 Task: Import a spreadsheet with the name "Wrap Up Sheet" from the upload.
Action: Mouse moved to (42, 70)
Screenshot: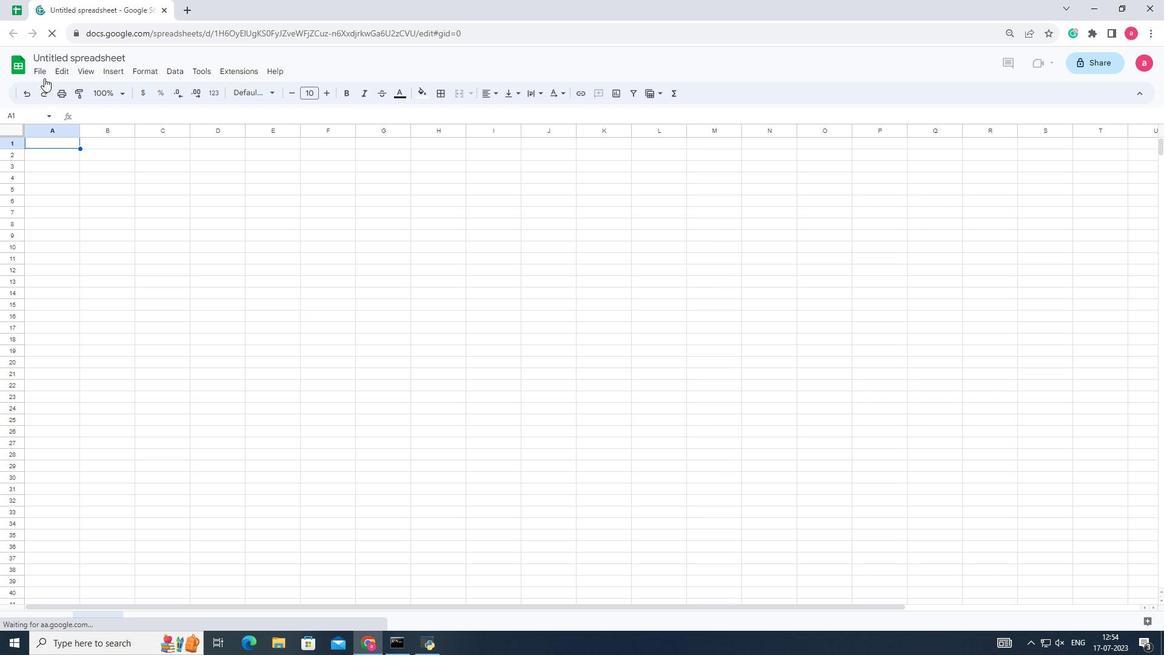 
Action: Mouse pressed left at (42, 70)
Screenshot: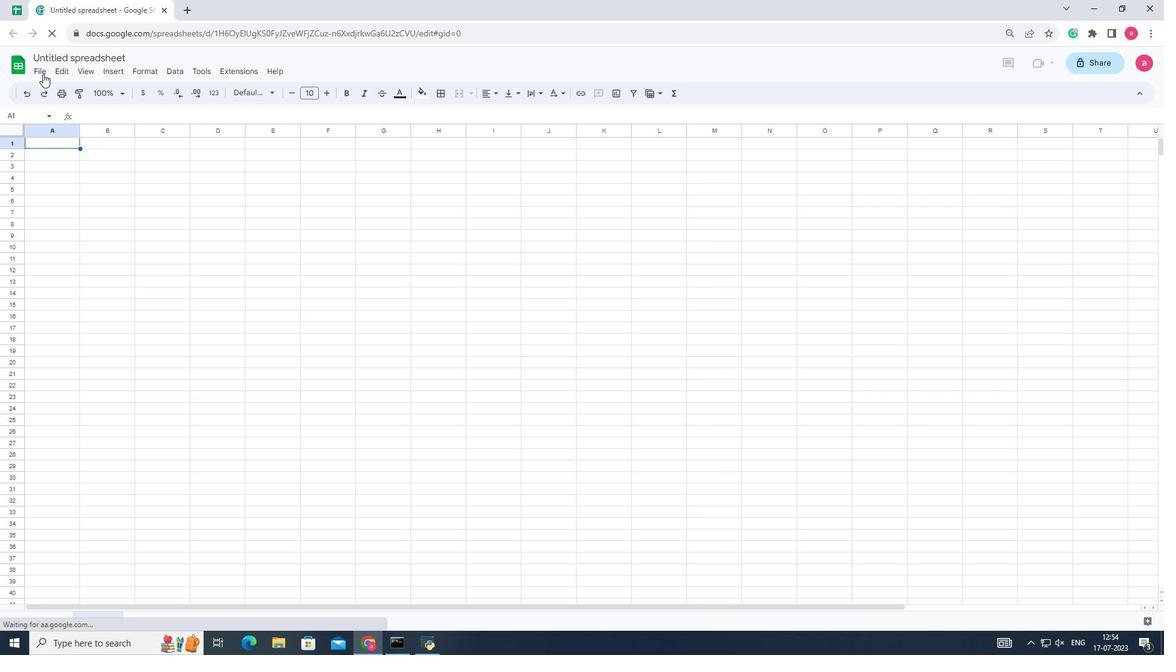 
Action: Mouse moved to (78, 123)
Screenshot: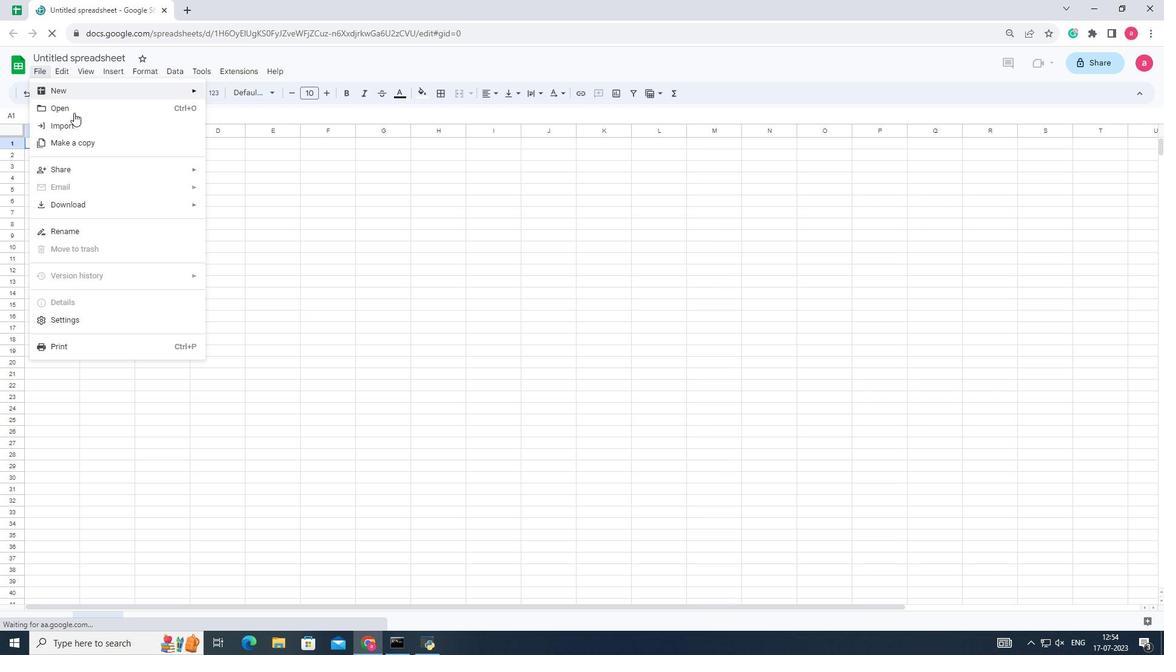 
Action: Mouse pressed left at (78, 123)
Screenshot: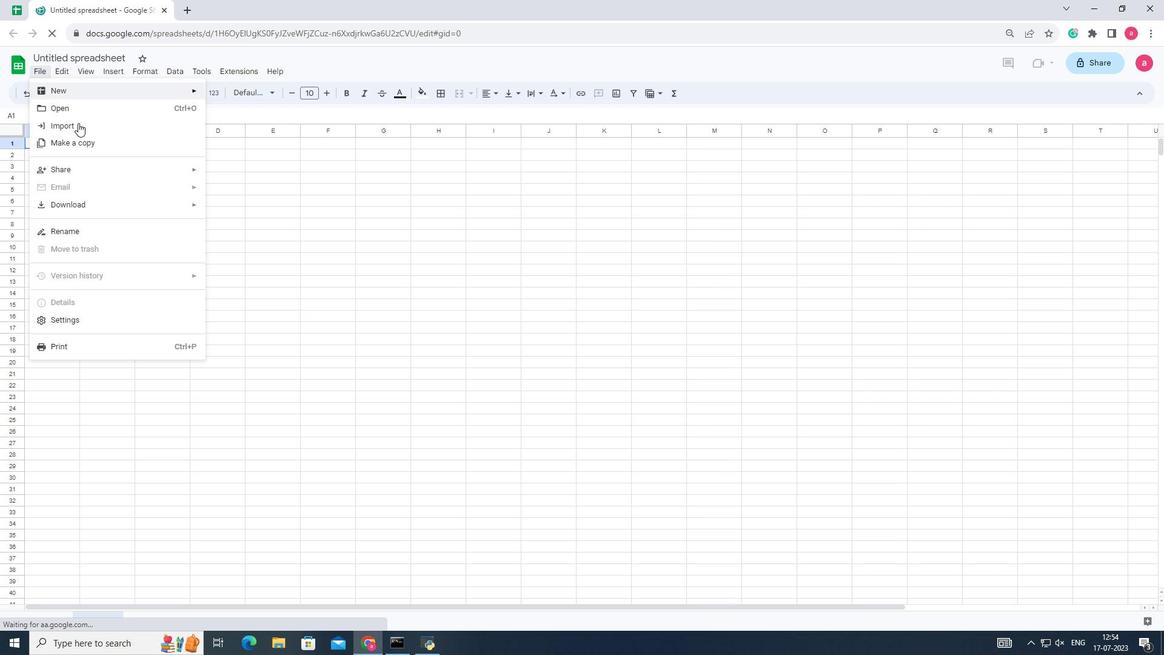 
Action: Mouse moved to (493, 216)
Screenshot: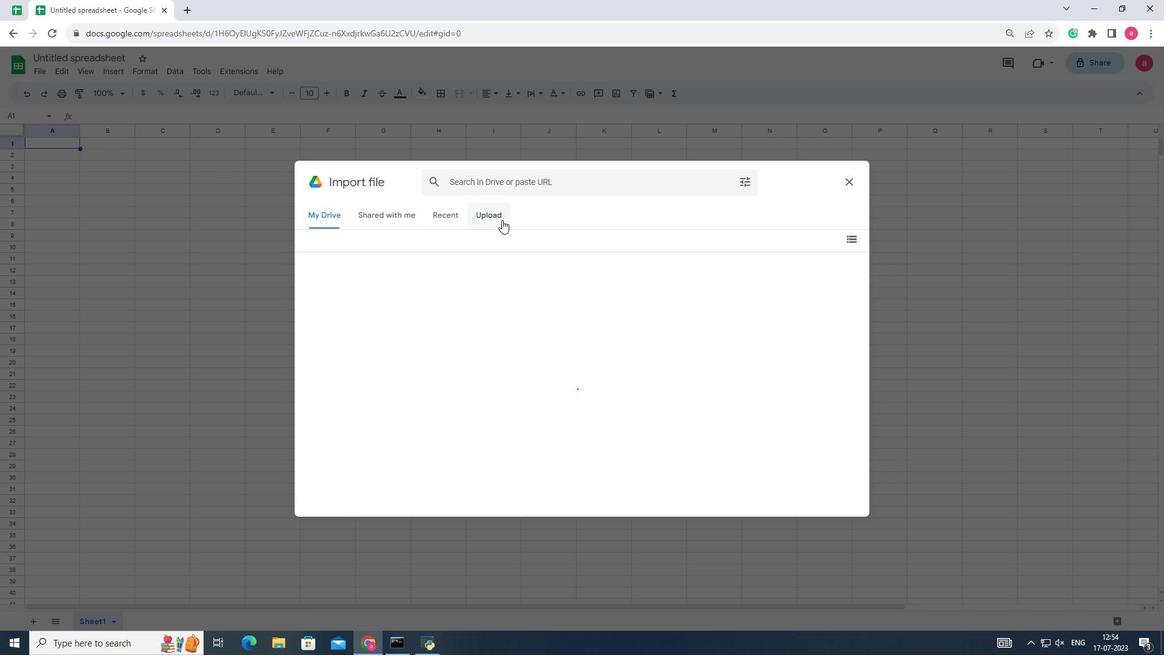 
Action: Mouse pressed left at (493, 216)
Screenshot: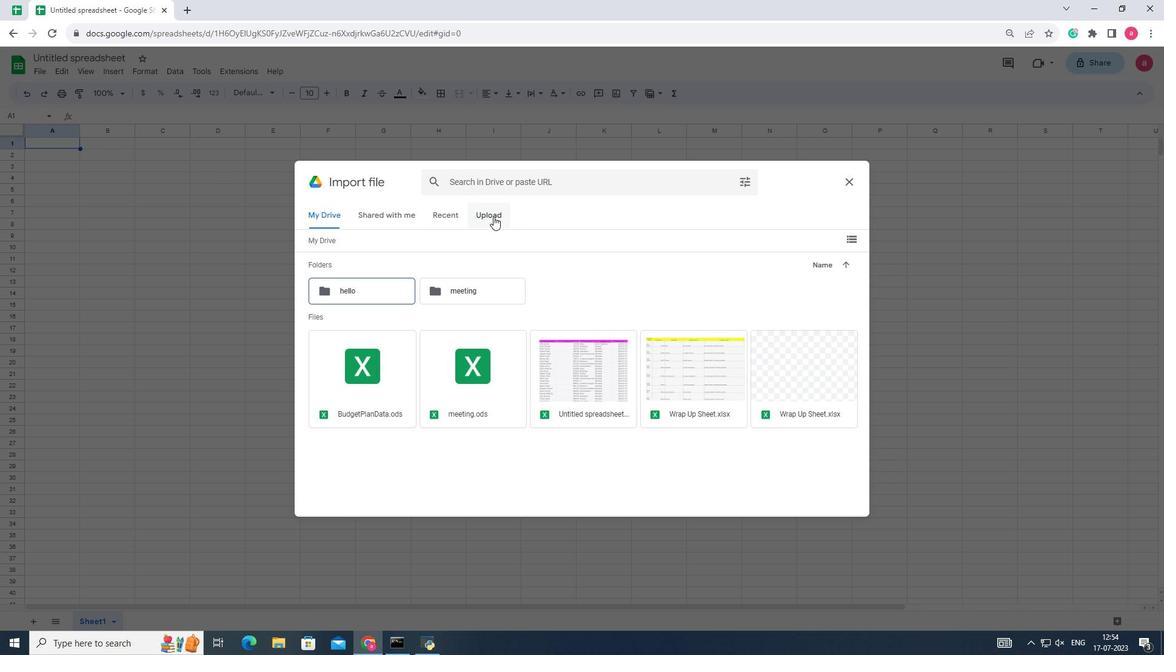 
Action: Mouse moved to (568, 405)
Screenshot: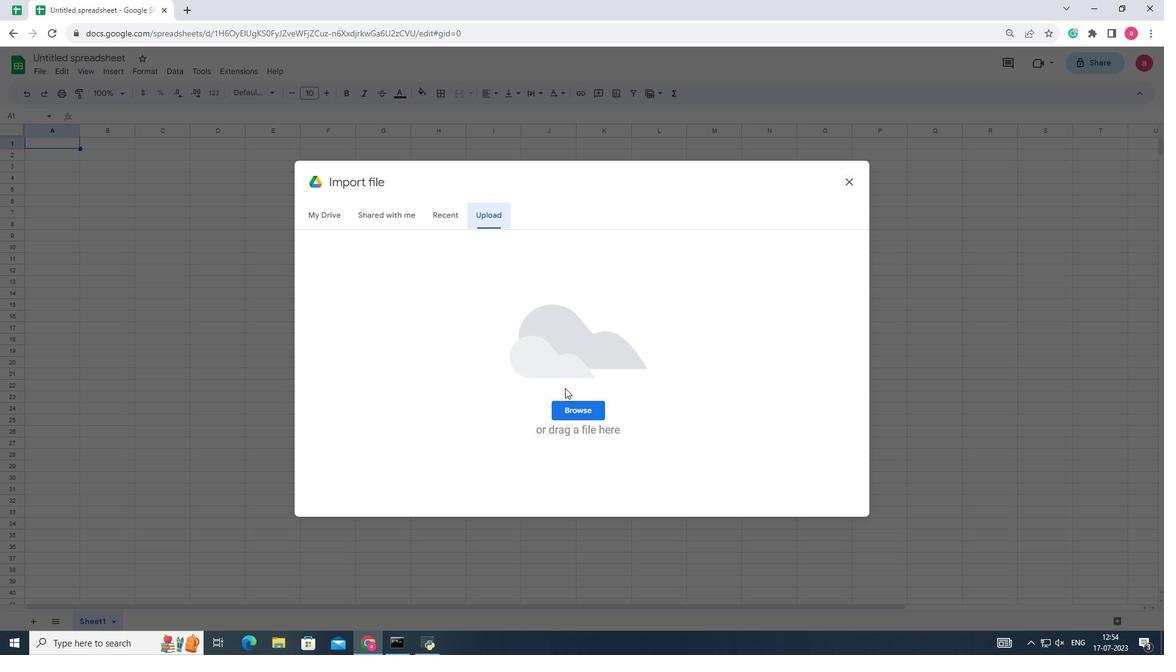 
Action: Mouse pressed left at (568, 405)
Screenshot: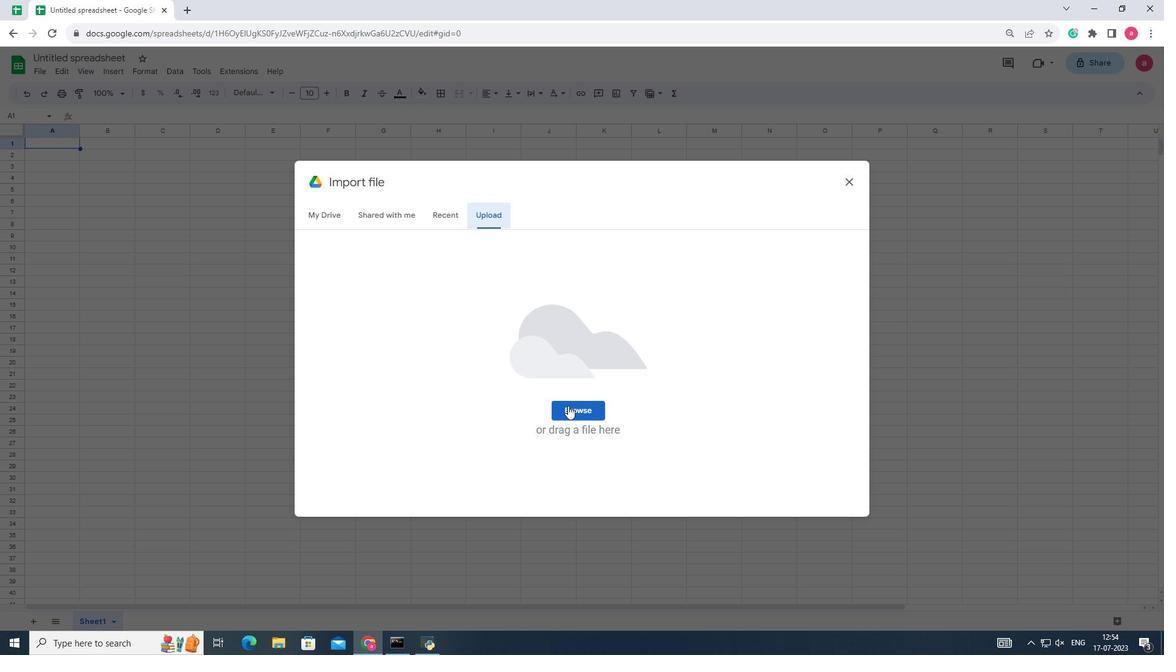 
Action: Mouse moved to (200, 111)
Screenshot: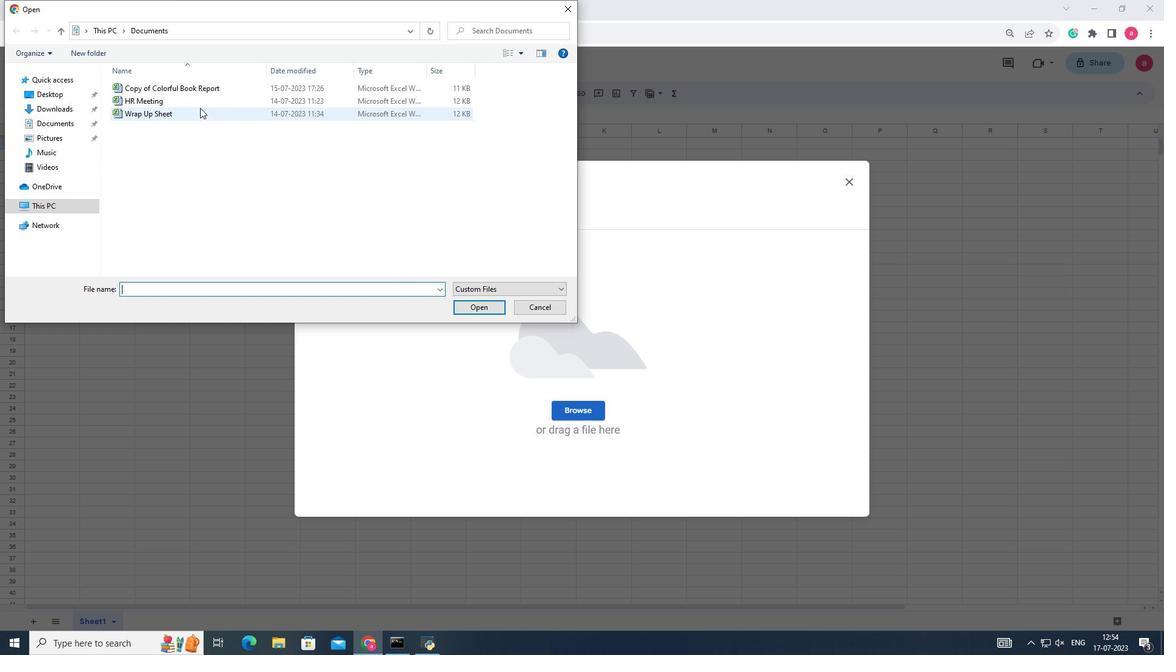 
Action: Mouse pressed left at (200, 111)
Screenshot: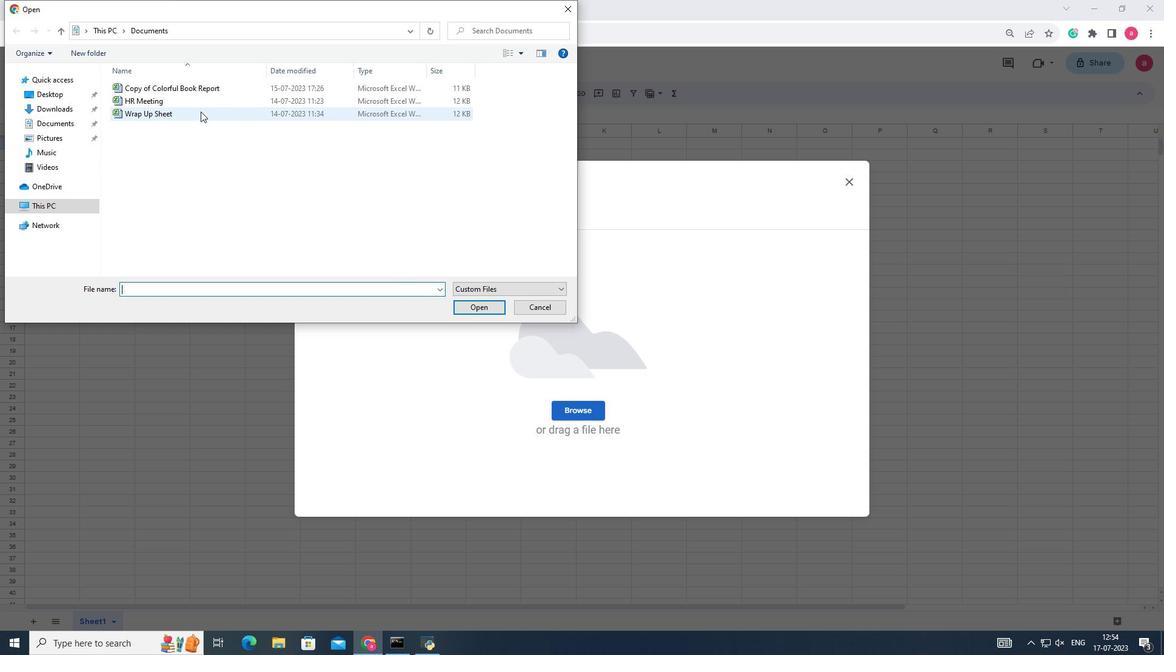 
Action: Mouse moved to (483, 309)
Screenshot: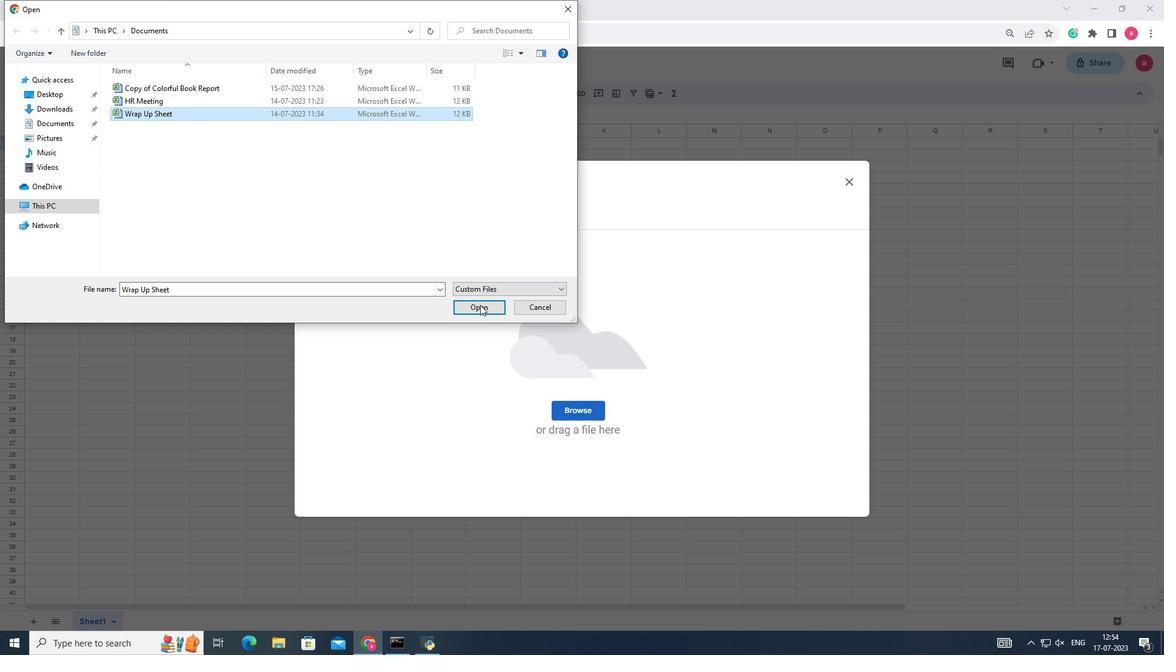 
Action: Mouse pressed left at (483, 309)
Screenshot: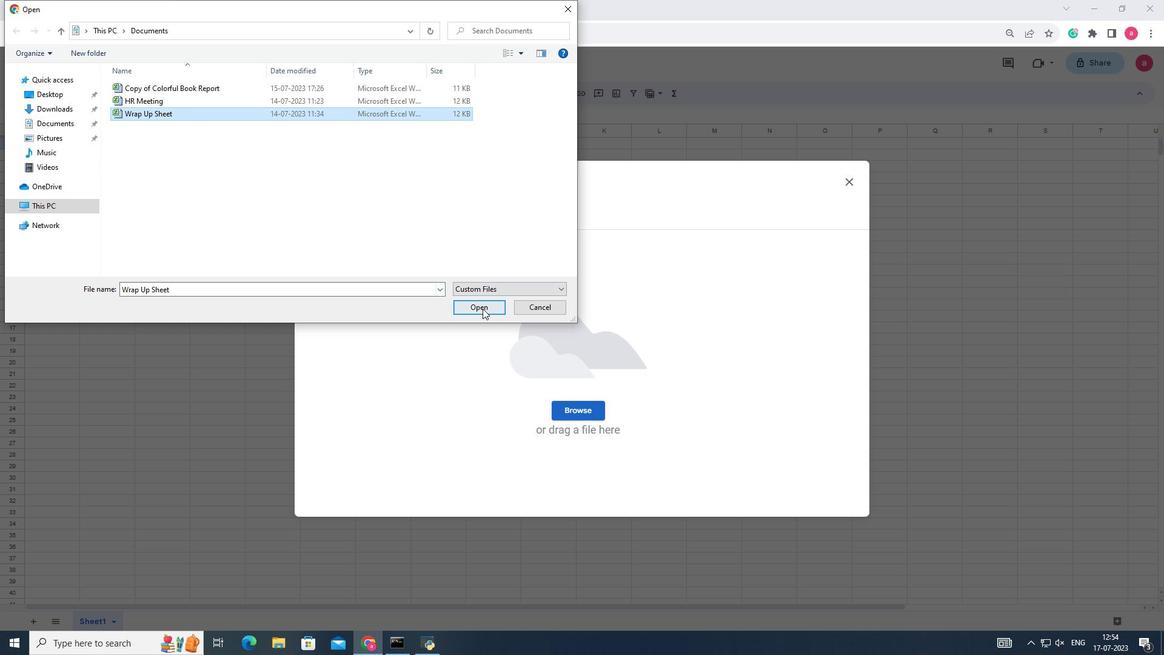 
Action: Mouse moved to (609, 397)
Screenshot: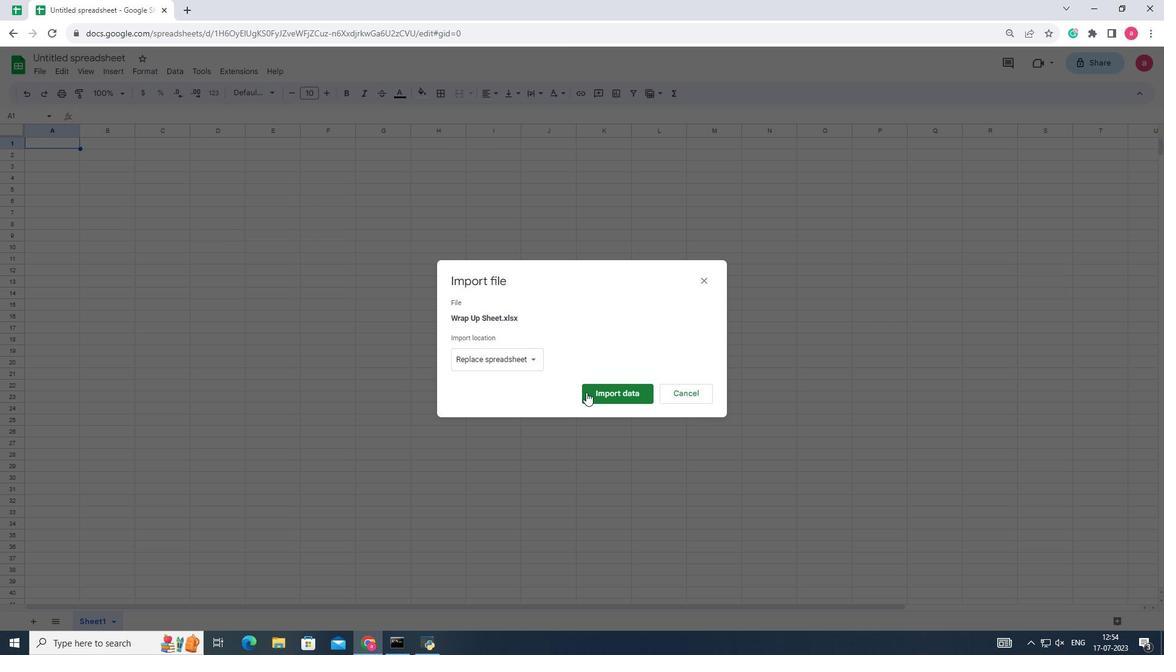 
Action: Mouse pressed left at (609, 397)
Screenshot: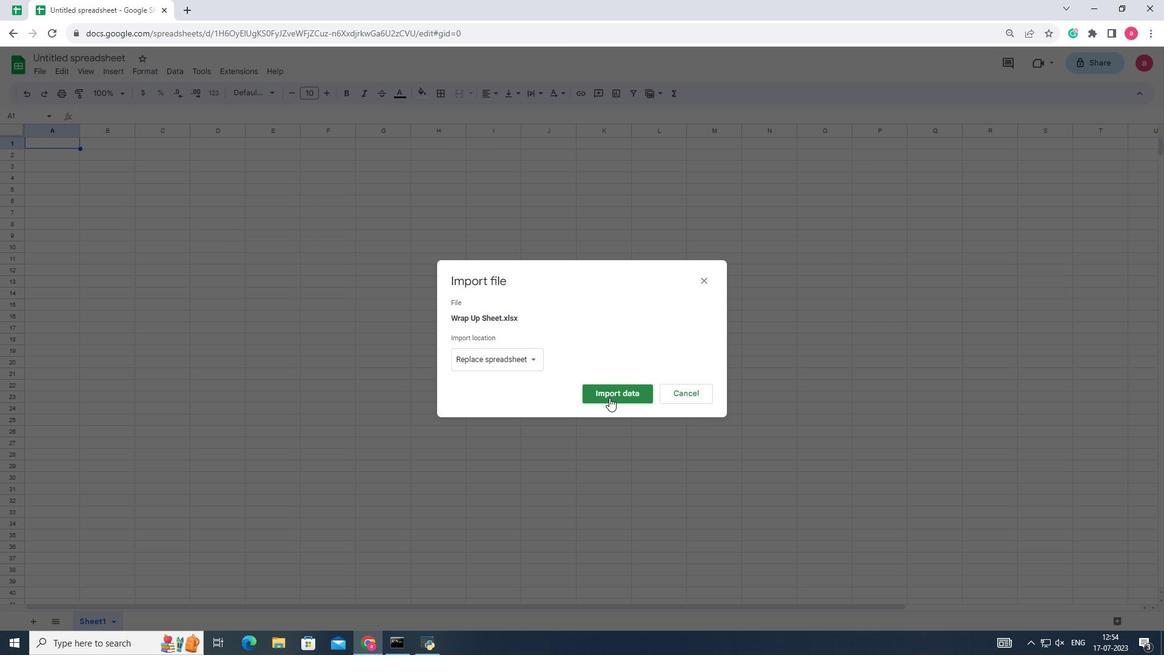 
